 Task: Edit the link URL to "docs.google.com/forms/".
Action: Mouse moved to (82, 169)
Screenshot: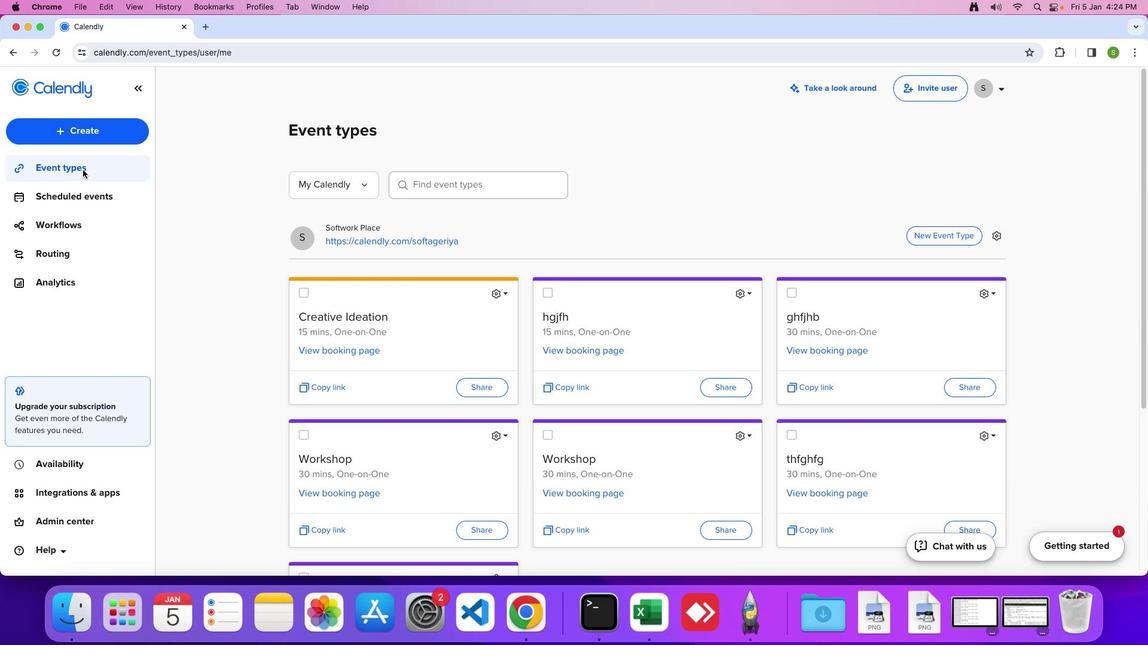 
Action: Mouse pressed left at (82, 169)
Screenshot: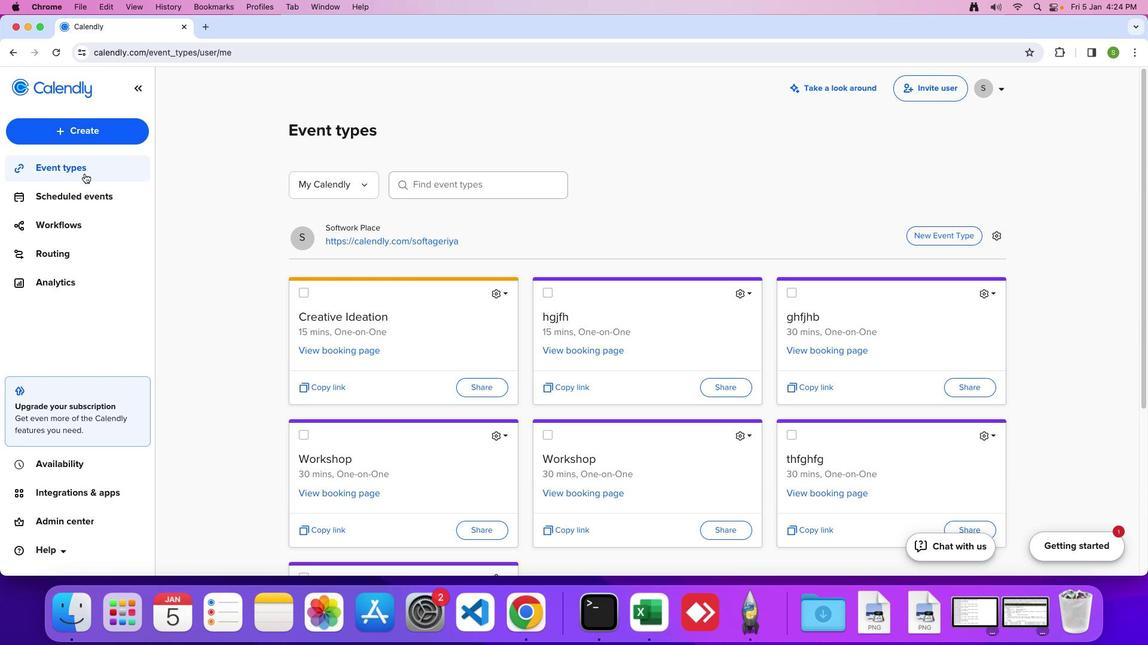 
Action: Mouse moved to (497, 289)
Screenshot: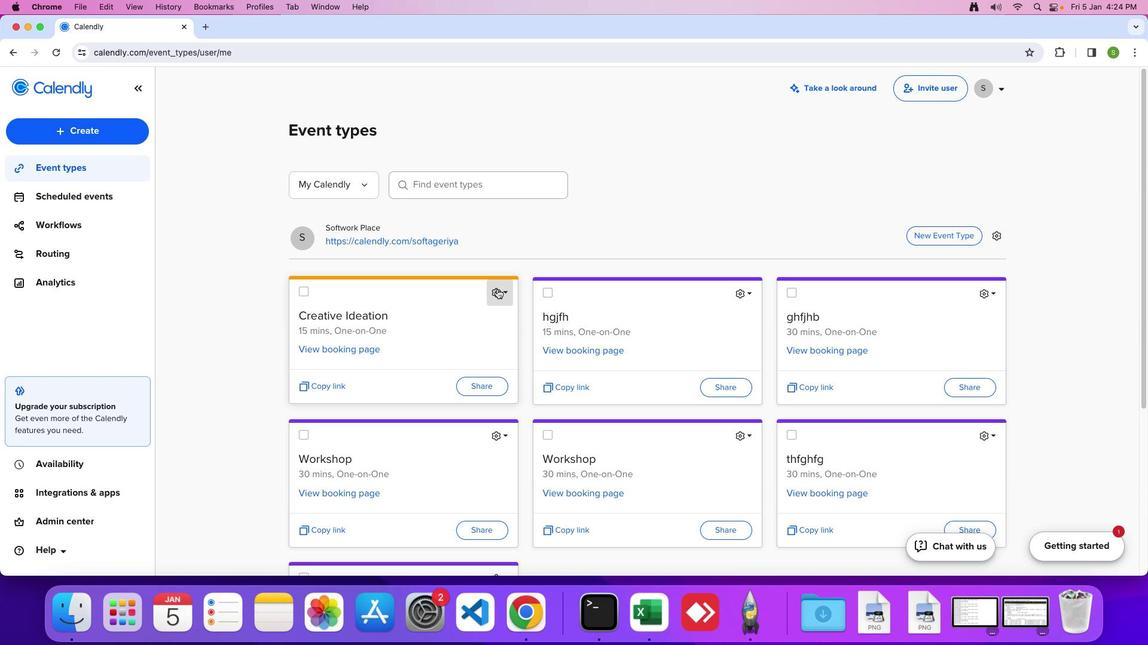 
Action: Mouse pressed left at (497, 289)
Screenshot: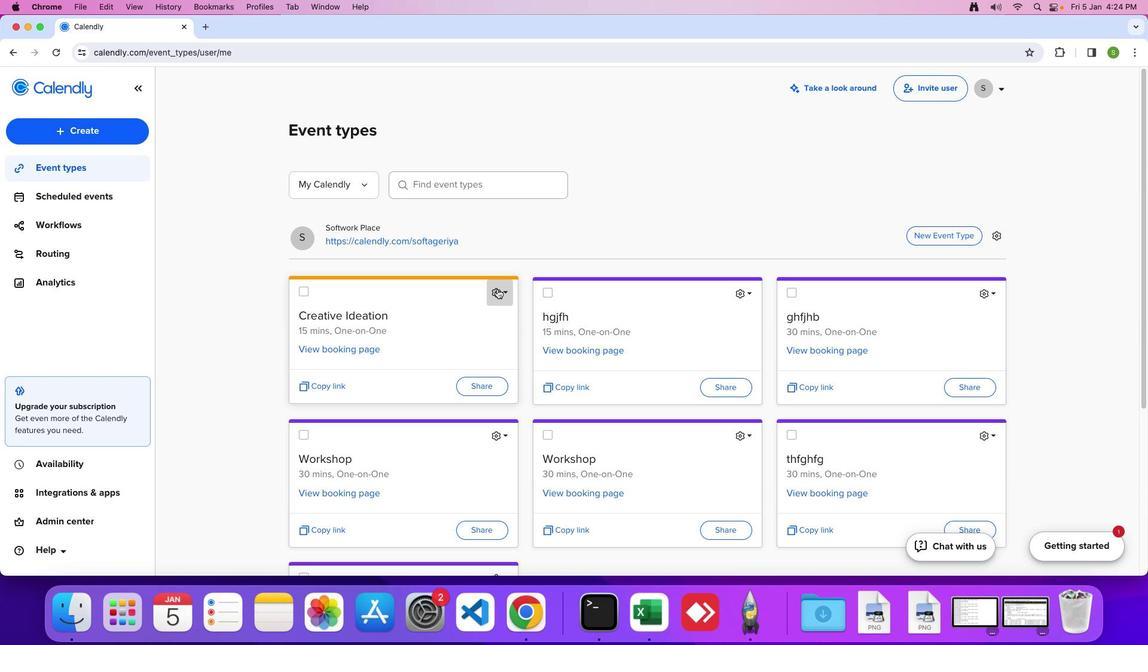 
Action: Mouse moved to (462, 325)
Screenshot: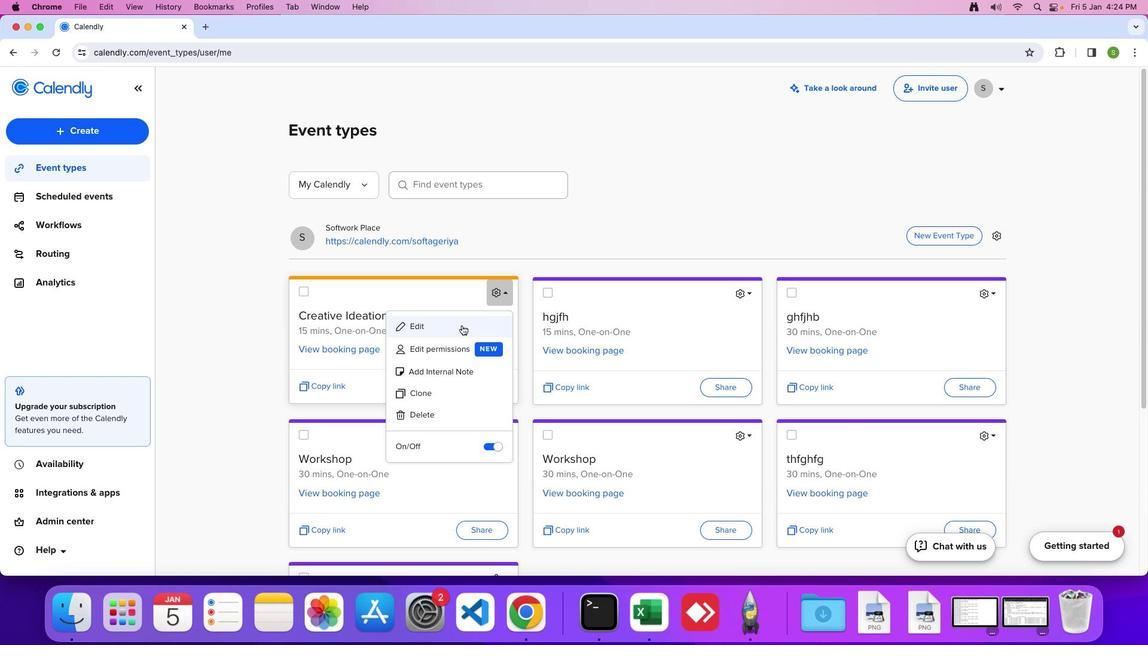 
Action: Mouse pressed left at (462, 325)
Screenshot: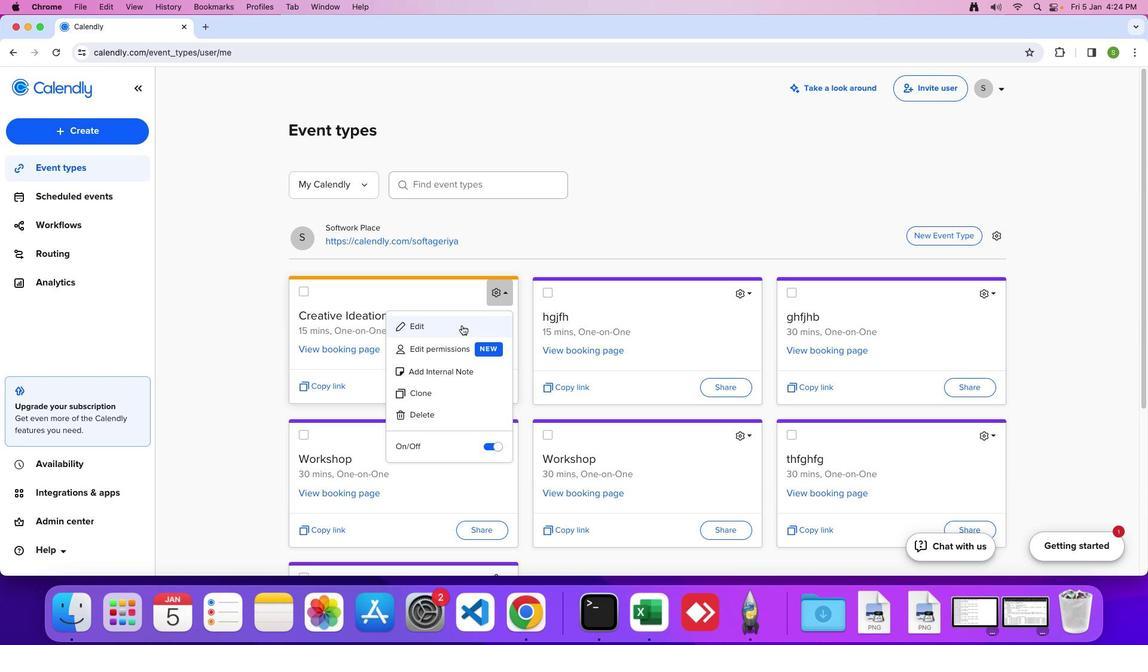 
Action: Mouse moved to (163, 175)
Screenshot: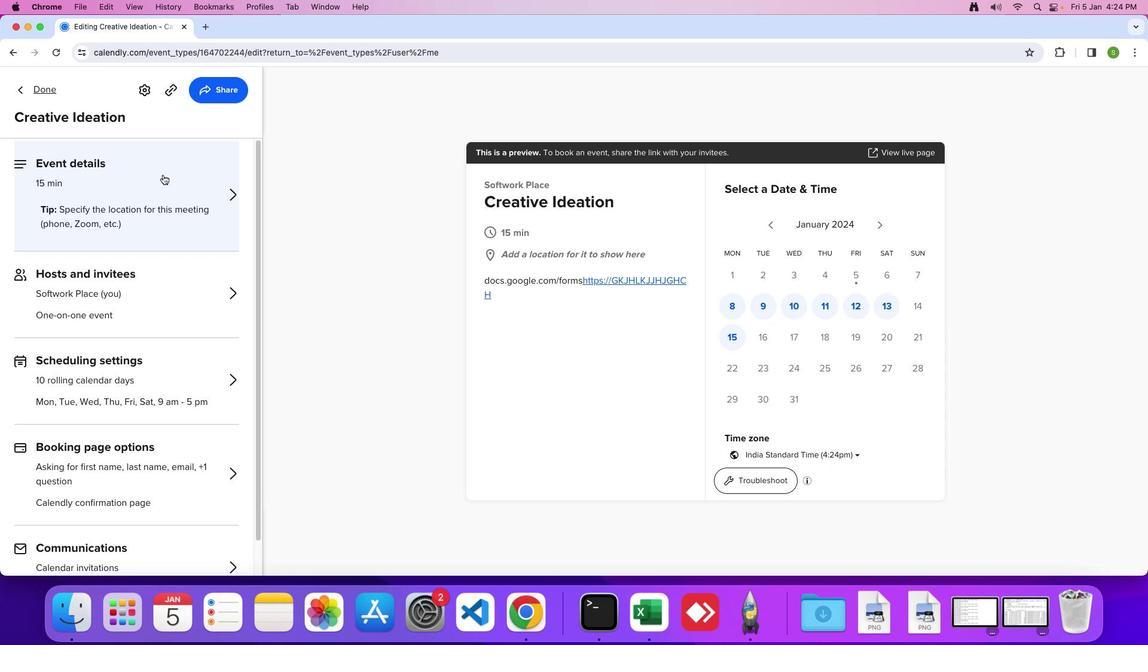 
Action: Mouse pressed left at (163, 175)
Screenshot: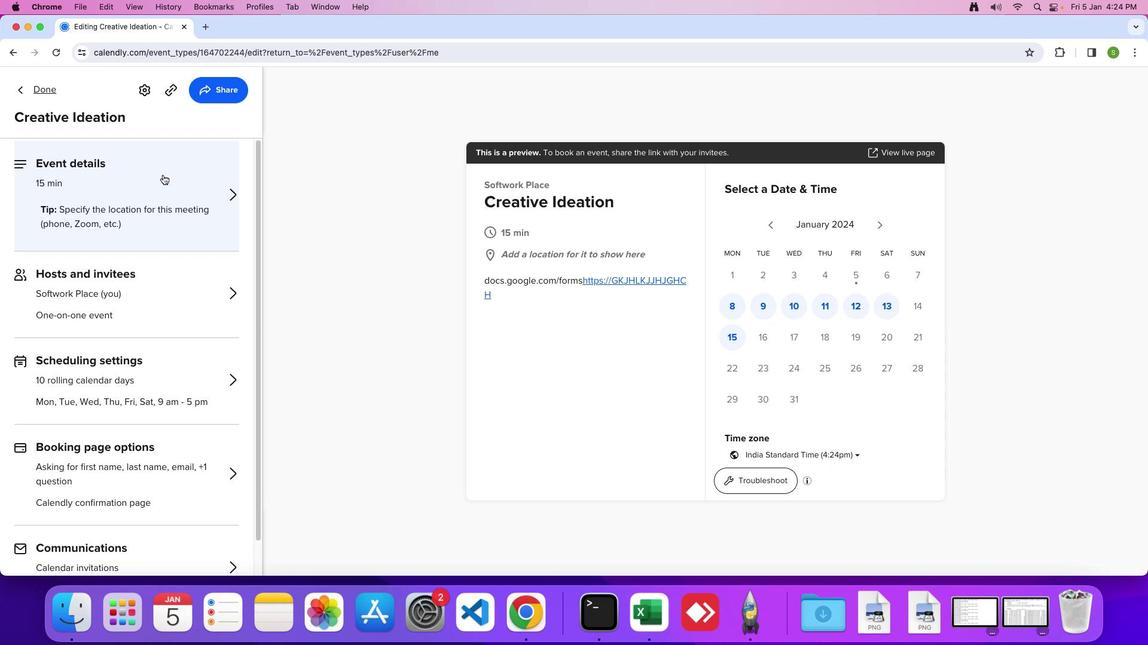 
Action: Mouse moved to (126, 369)
Screenshot: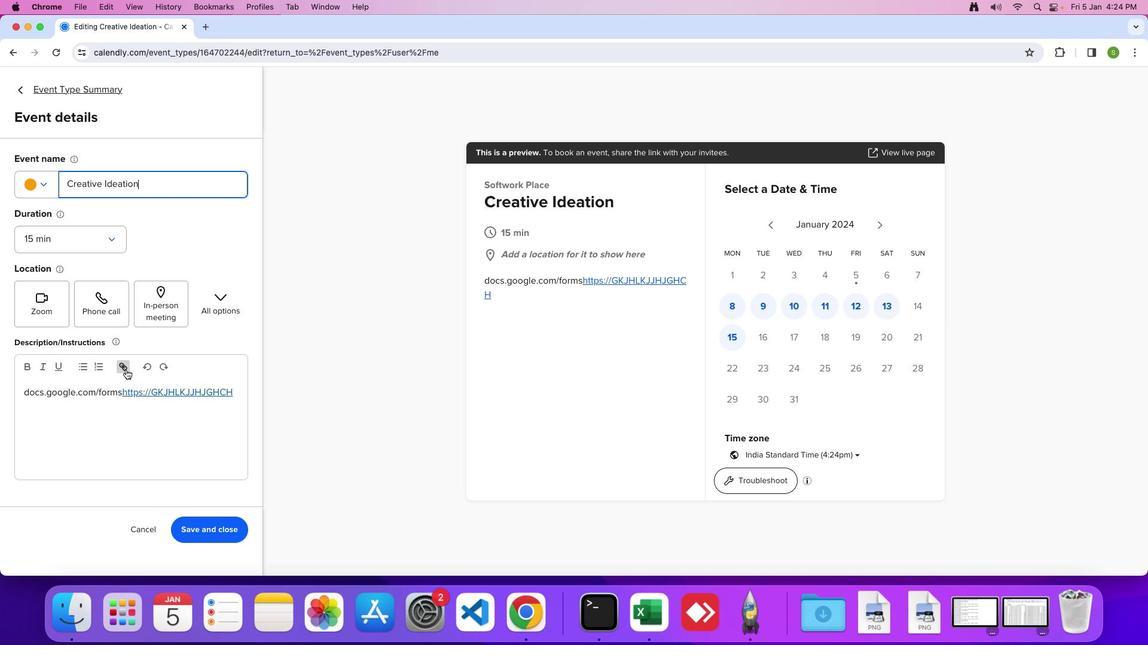 
Action: Mouse pressed left at (126, 369)
Screenshot: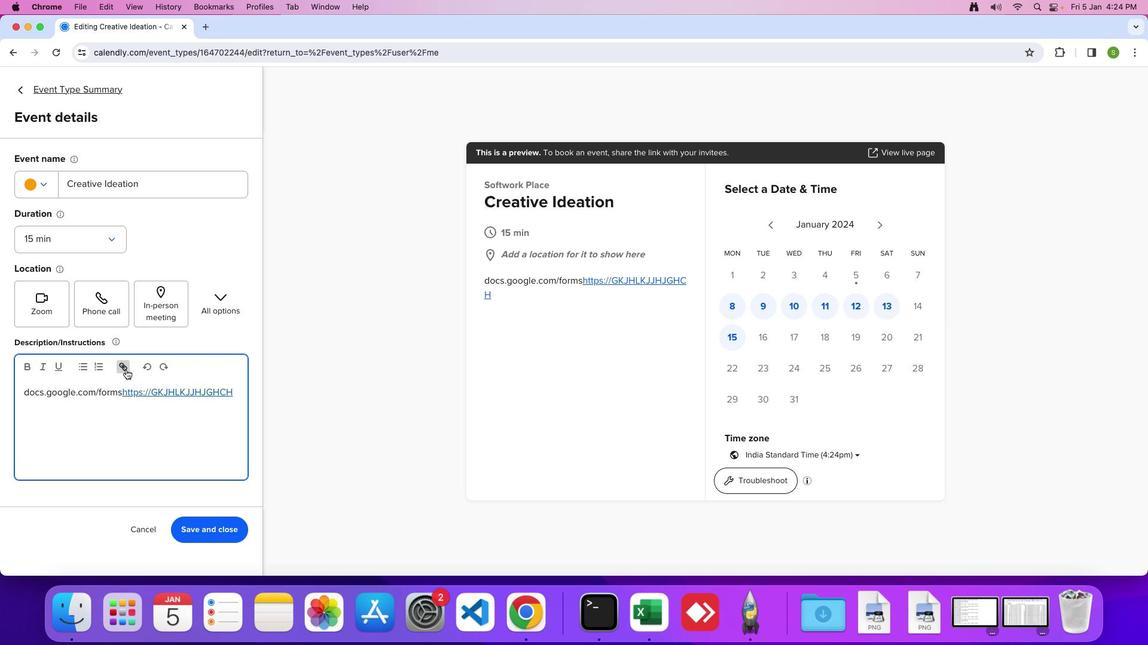
Action: Mouse moved to (527, 260)
Screenshot: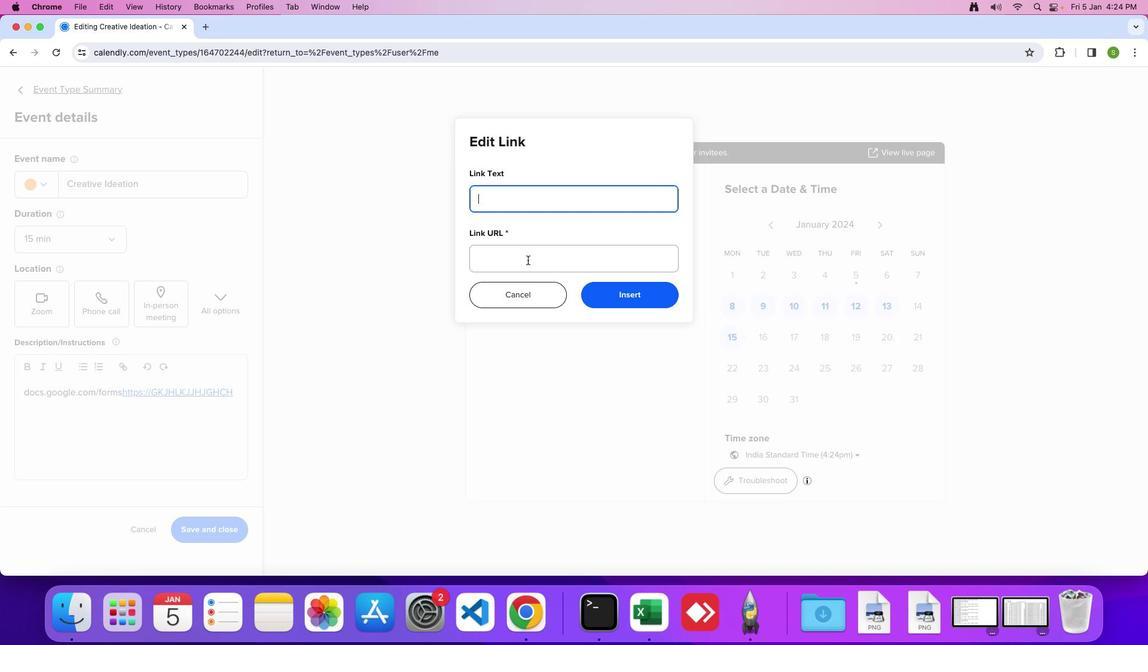 
Action: Mouse pressed left at (527, 260)
Screenshot: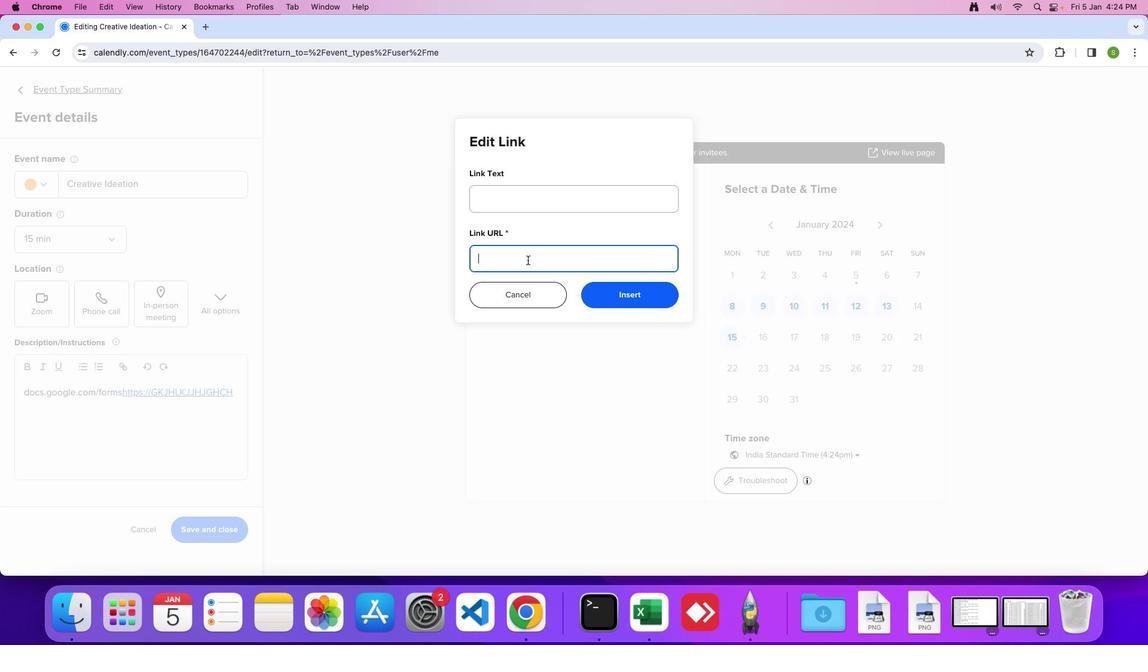 
Action: Key pressed Key.cmd
Screenshot: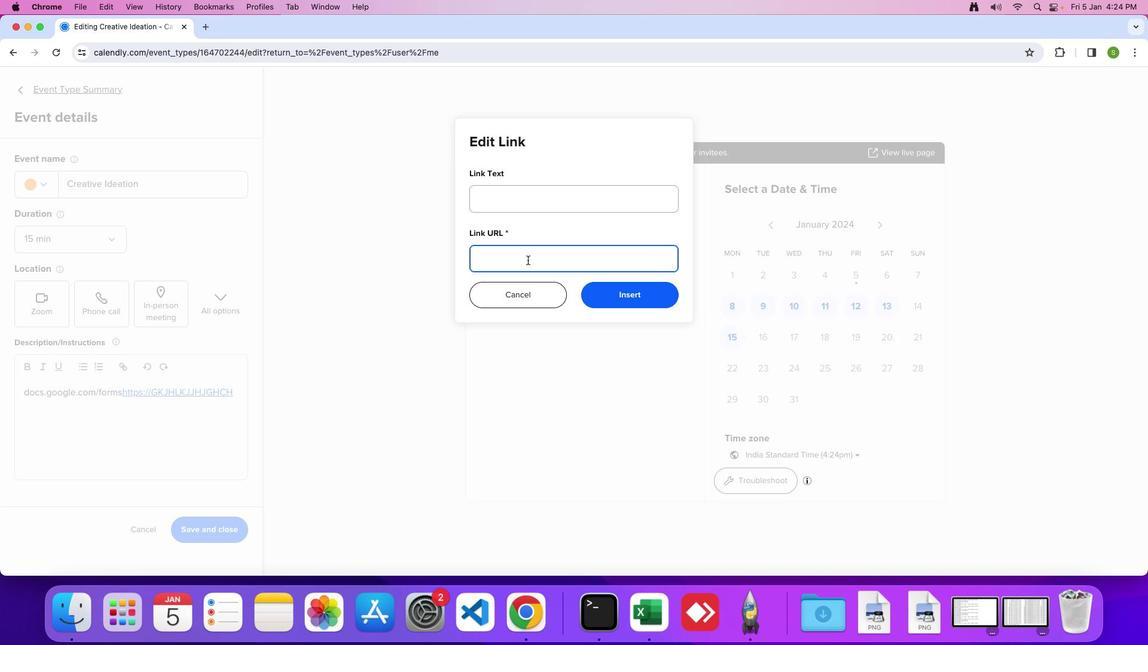 
Action: Mouse moved to (527, 265)
Screenshot: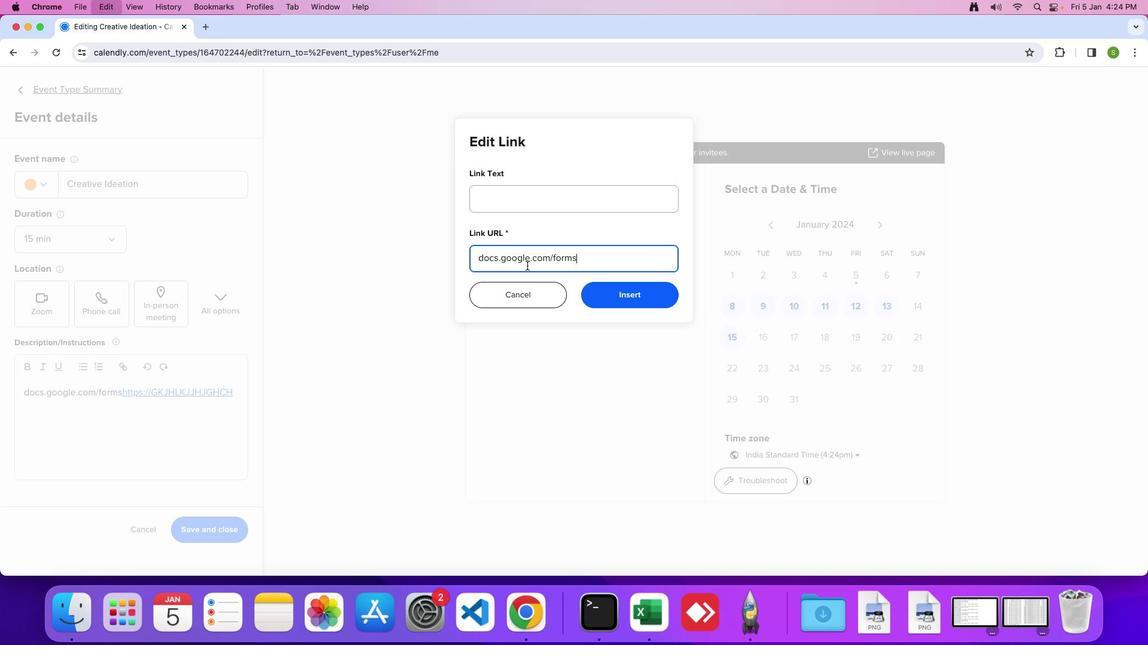 
Action: Key pressed 'v'
Screenshot: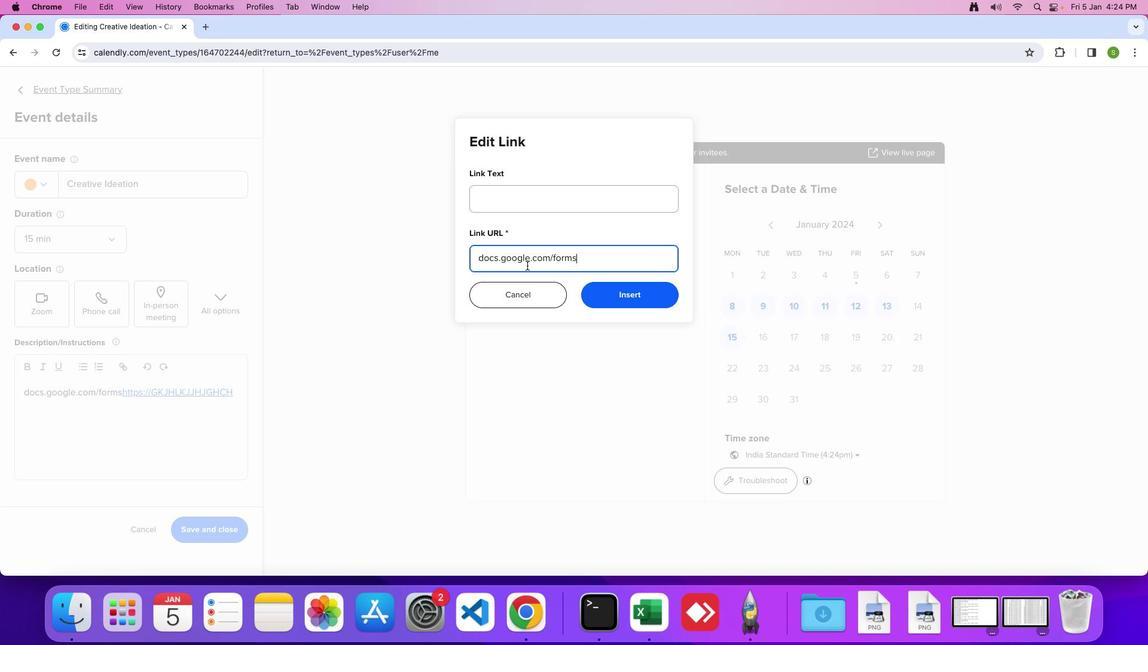 
Action: Mouse moved to (597, 297)
Screenshot: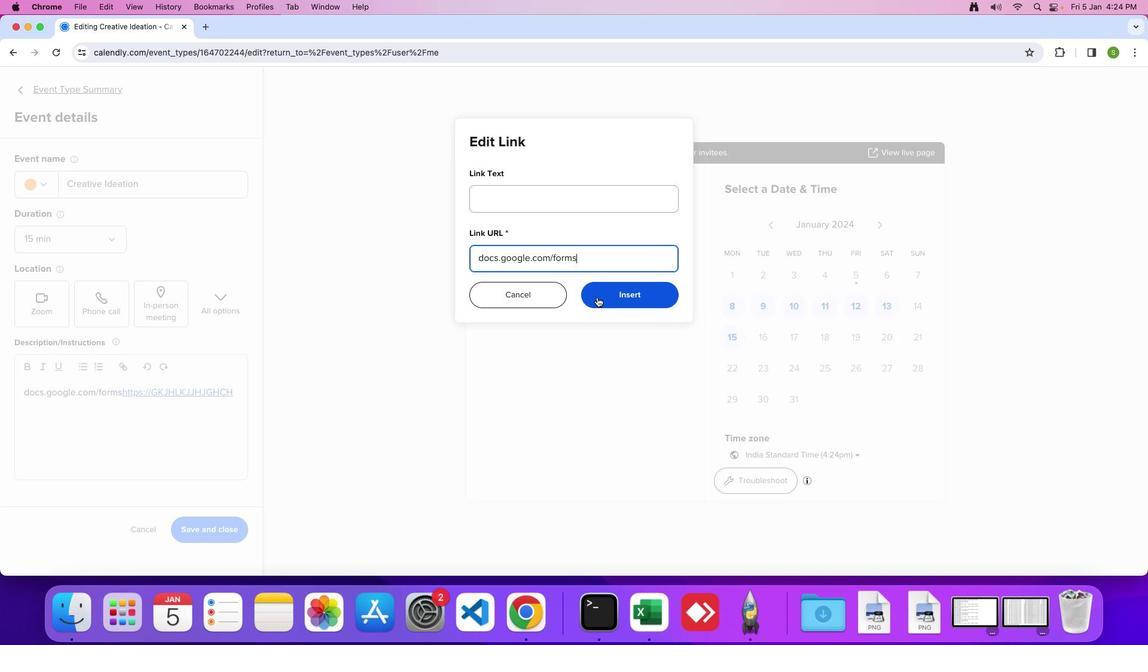 
Action: Mouse pressed left at (597, 297)
Screenshot: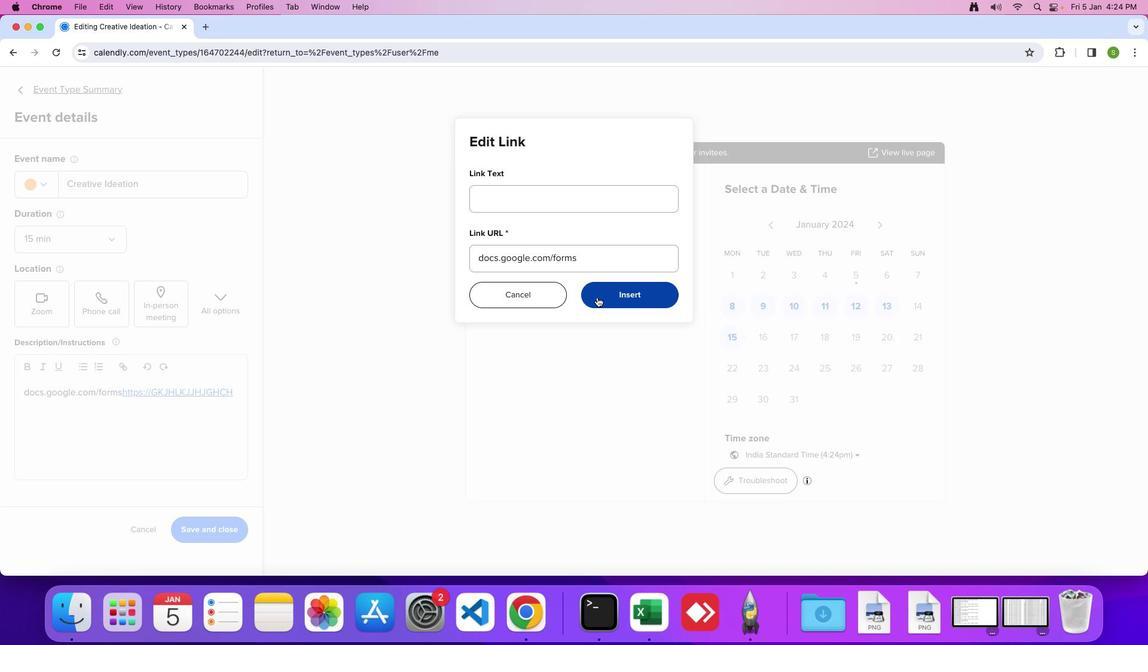 
Action: Mouse moved to (226, 531)
Screenshot: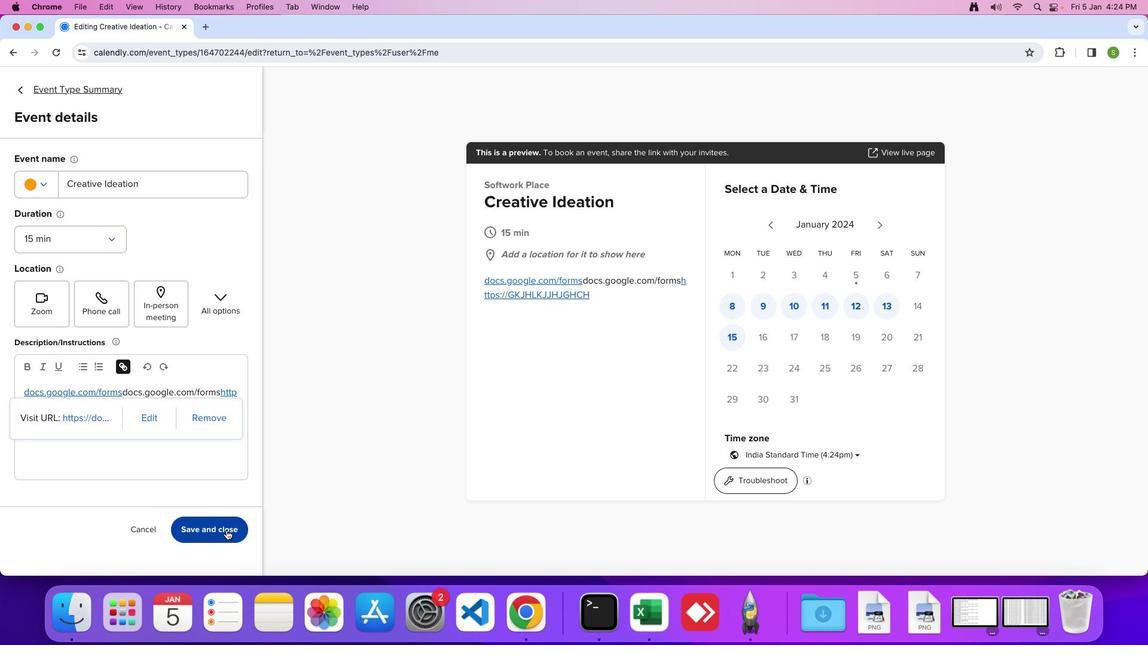 
Action: Mouse pressed left at (226, 531)
Screenshot: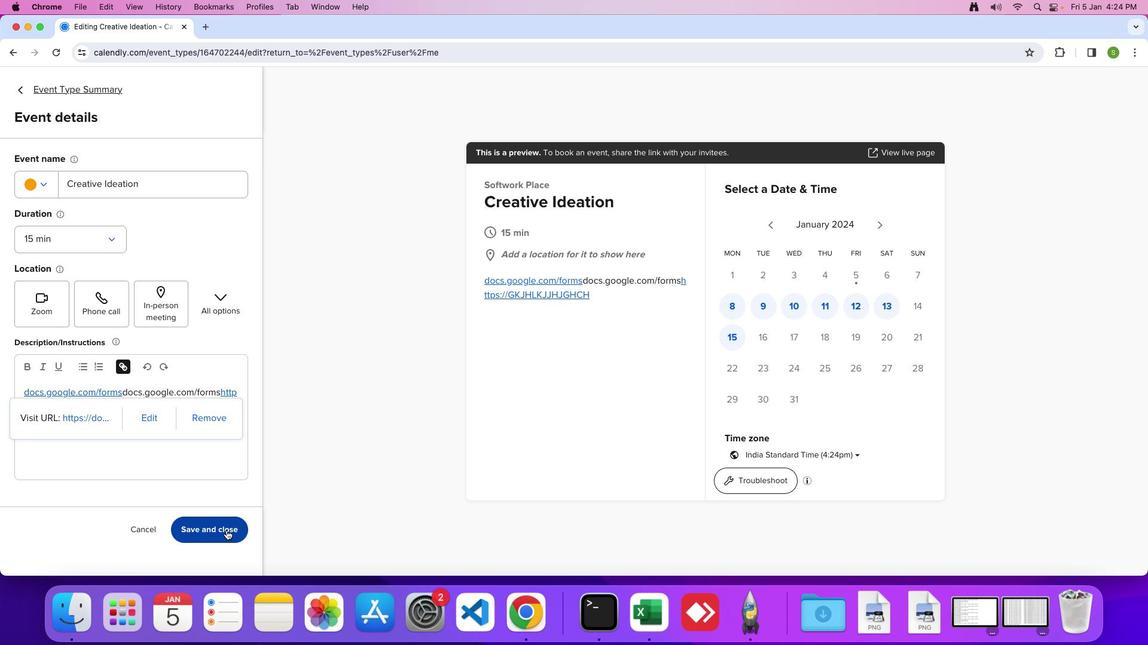 
Action: Mouse moved to (227, 530)
Screenshot: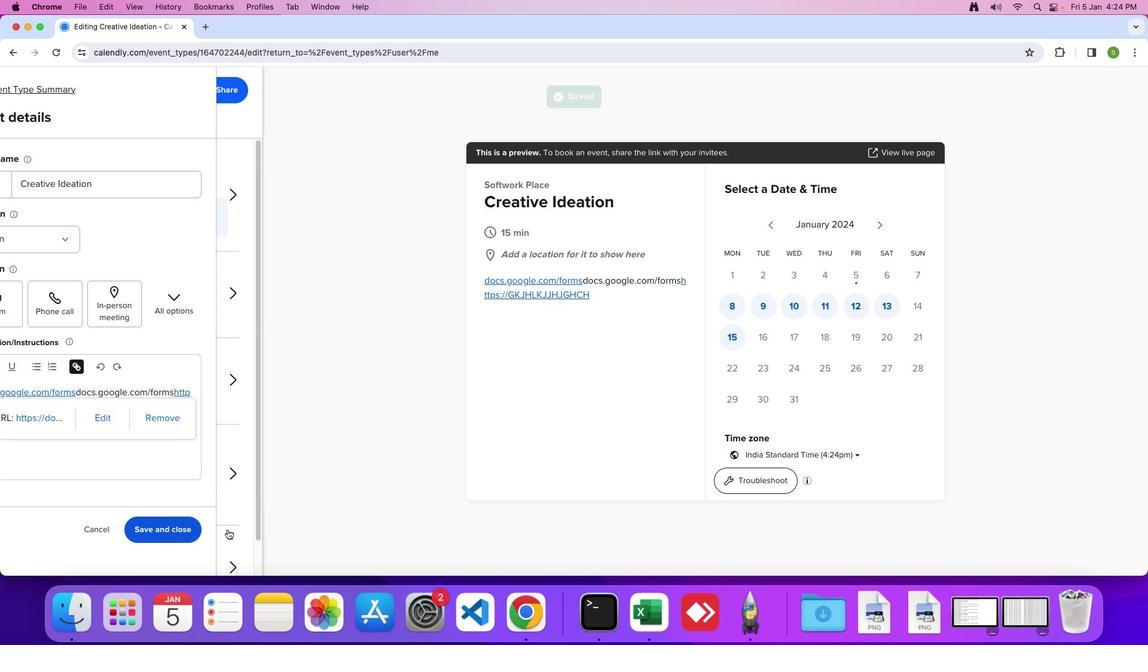 
